 Task: Add a new contact named 'Dwight Schrute' in Outlook.
Action: Mouse moved to (15, 93)
Screenshot: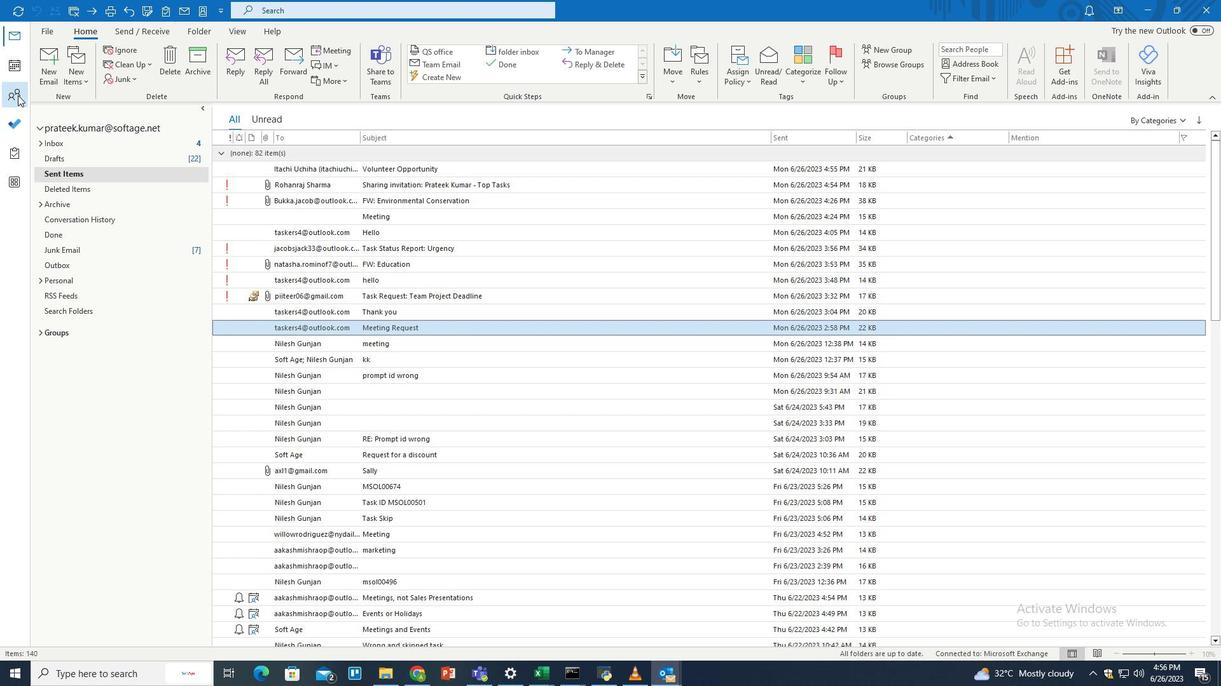 
Action: Mouse pressed left at (15, 93)
Screenshot: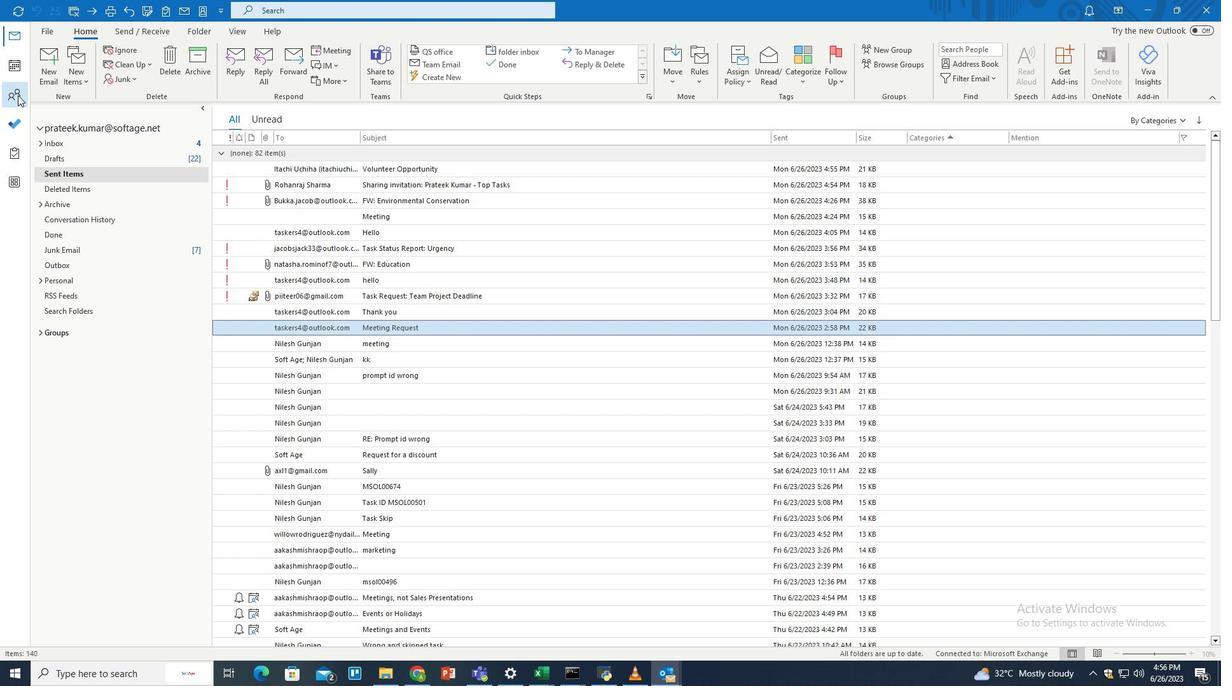 
Action: Mouse moved to (50, 66)
Screenshot: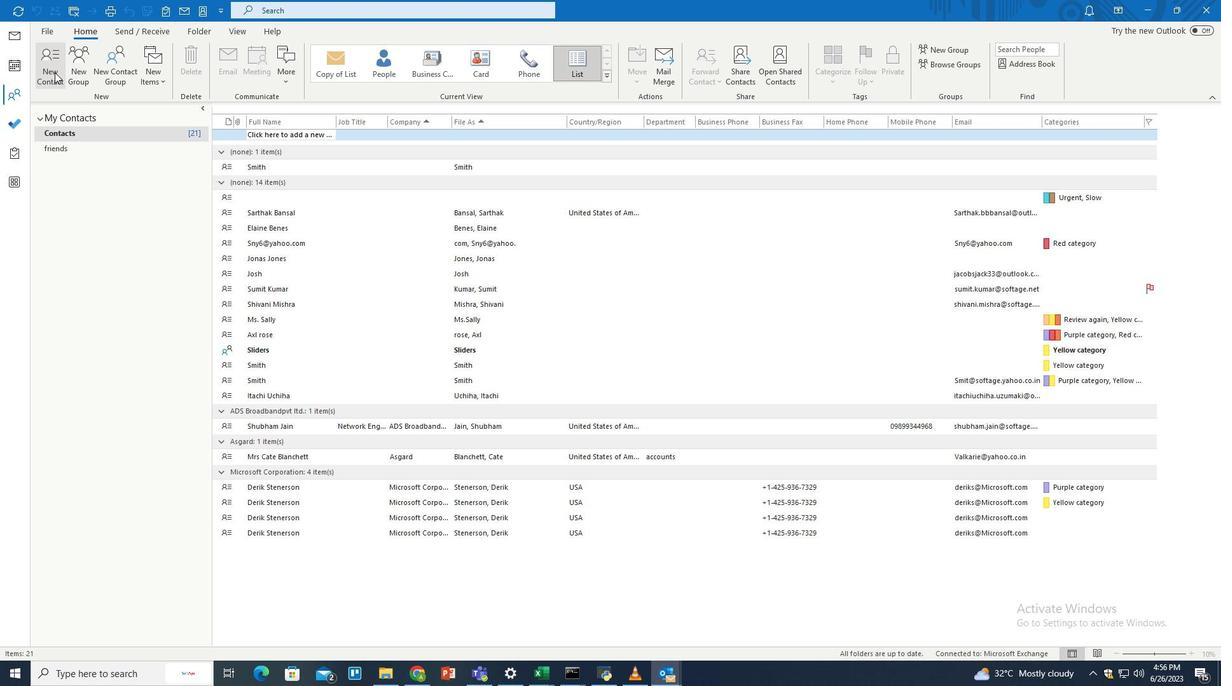 
Action: Mouse pressed left at (50, 66)
Screenshot: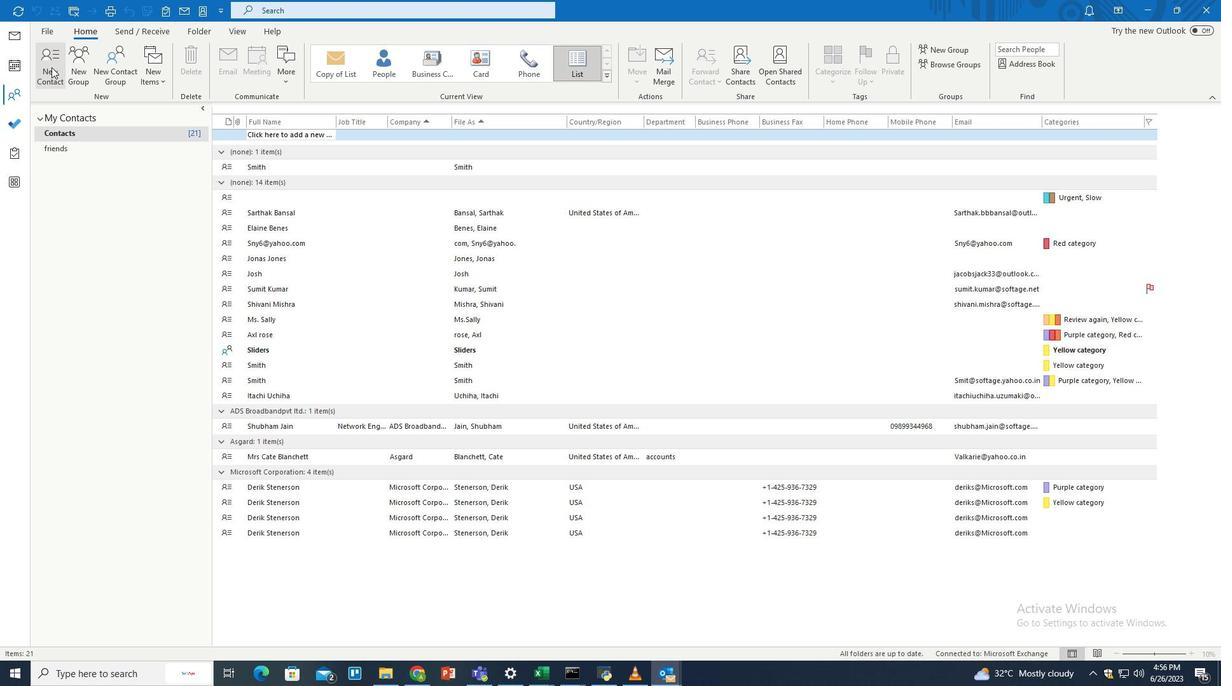 
Action: Mouse moved to (877, 25)
Screenshot: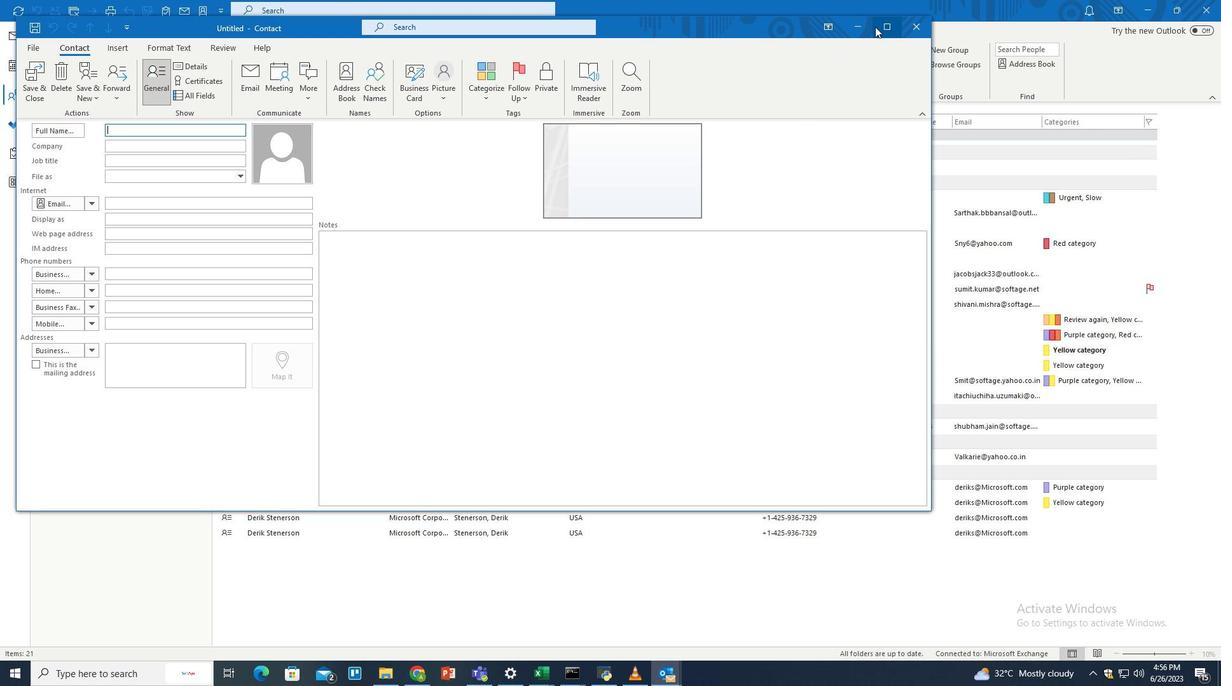 
Action: Mouse pressed left at (877, 25)
Screenshot: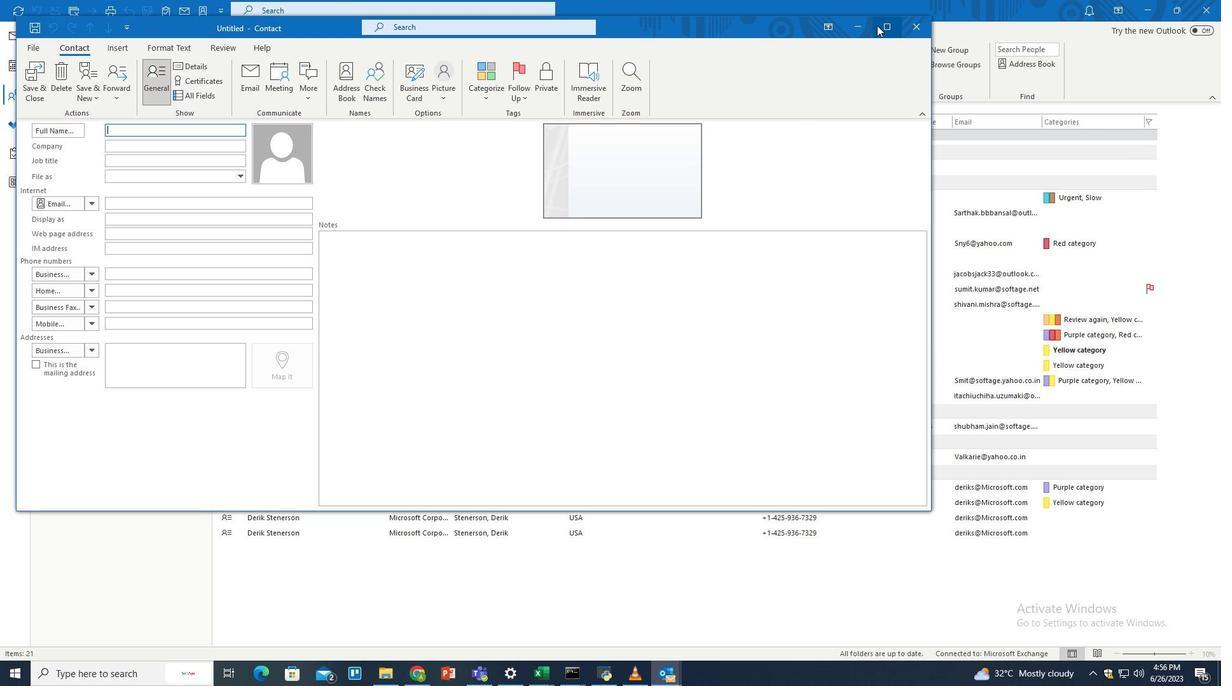 
Action: Mouse moved to (111, 113)
Screenshot: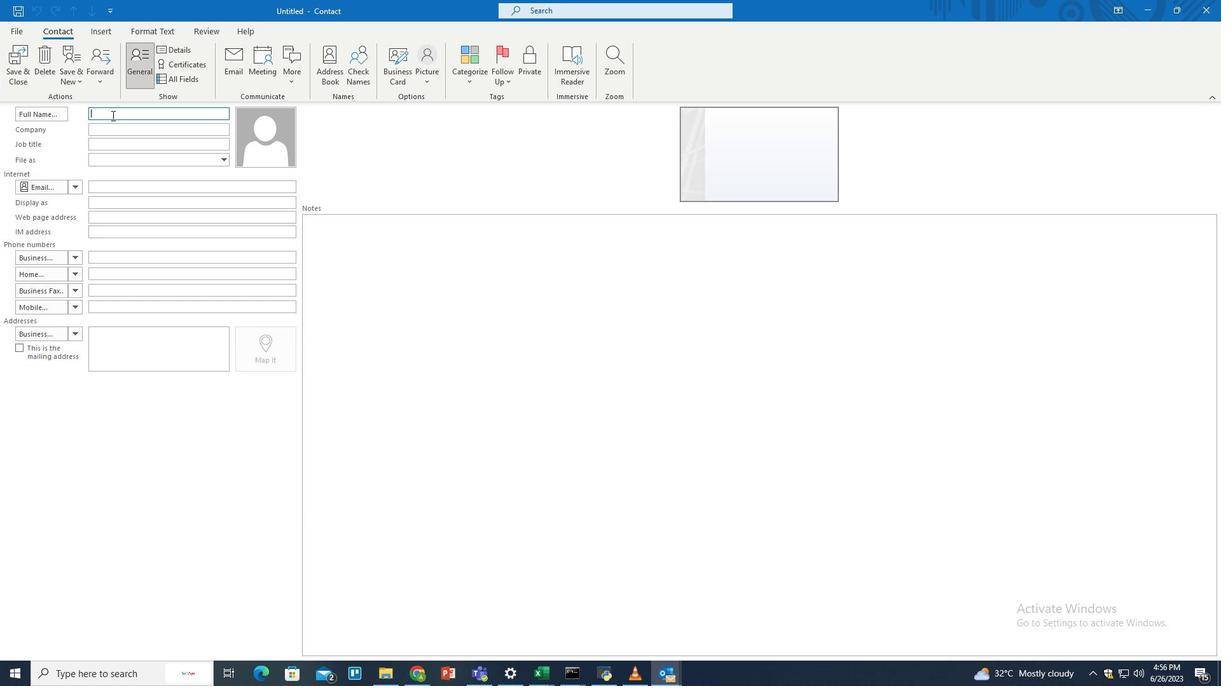 
Action: Mouse pressed left at (111, 113)
Screenshot: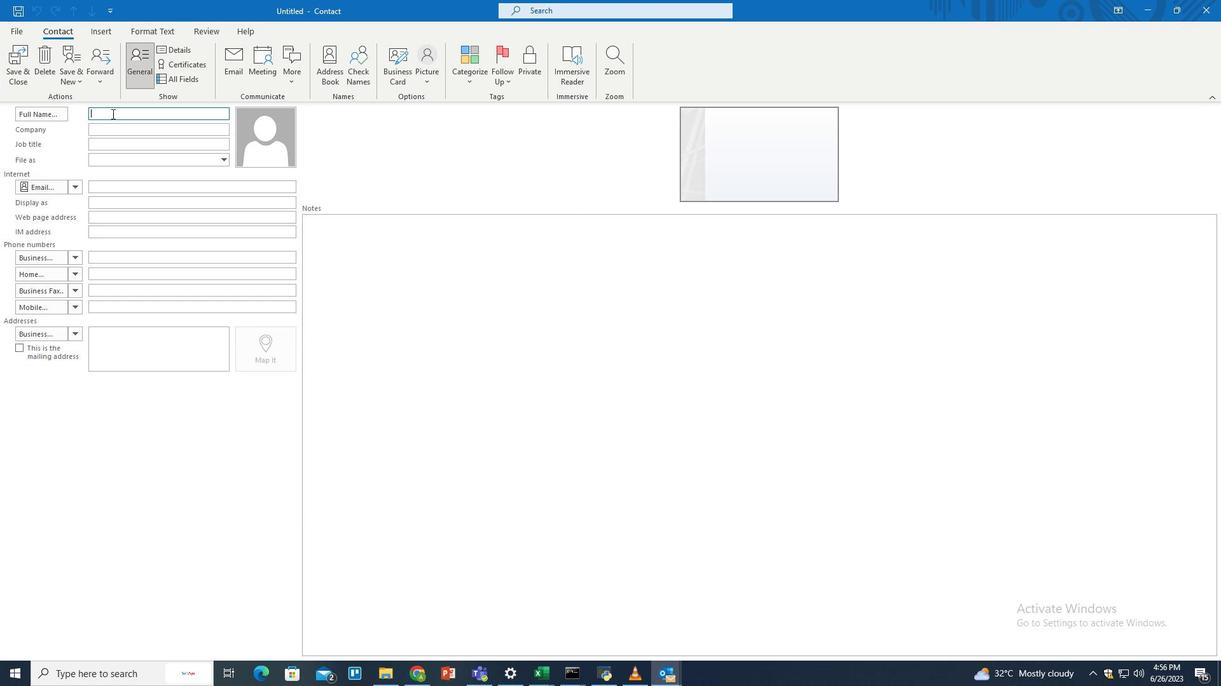
Action: Key pressed <Key.shift>Dwight<Key.space><Key.shift>Schrute
Screenshot: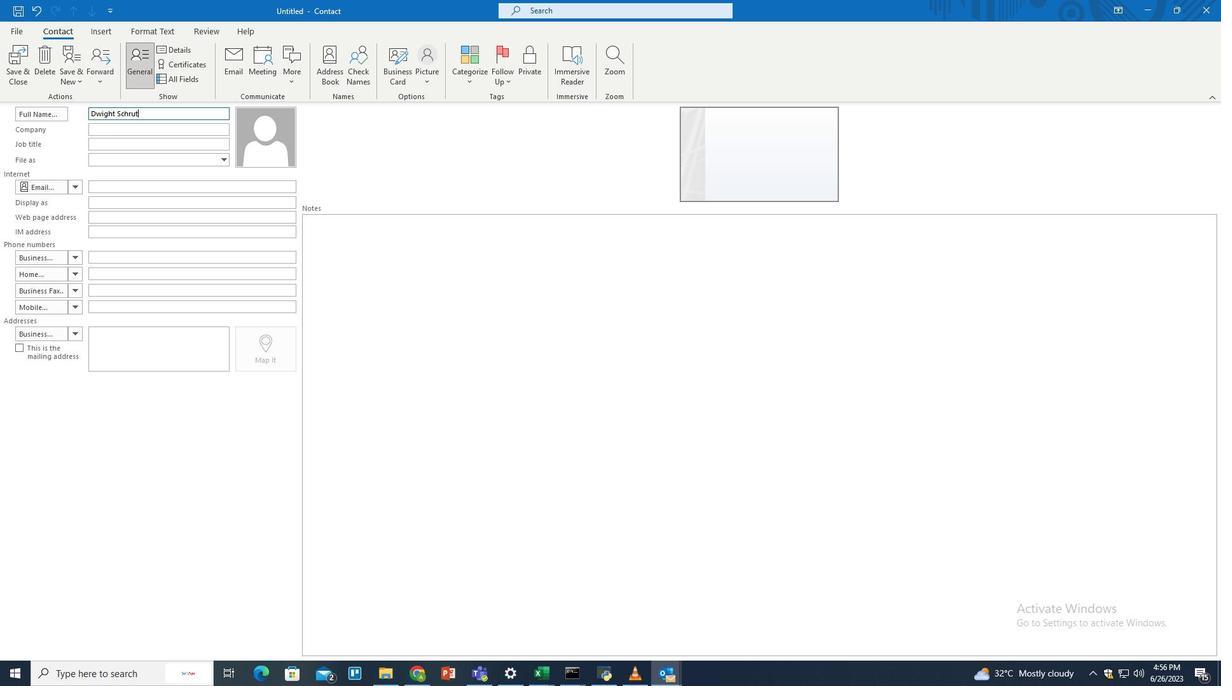 
Action: Mouse moved to (15, 63)
Screenshot: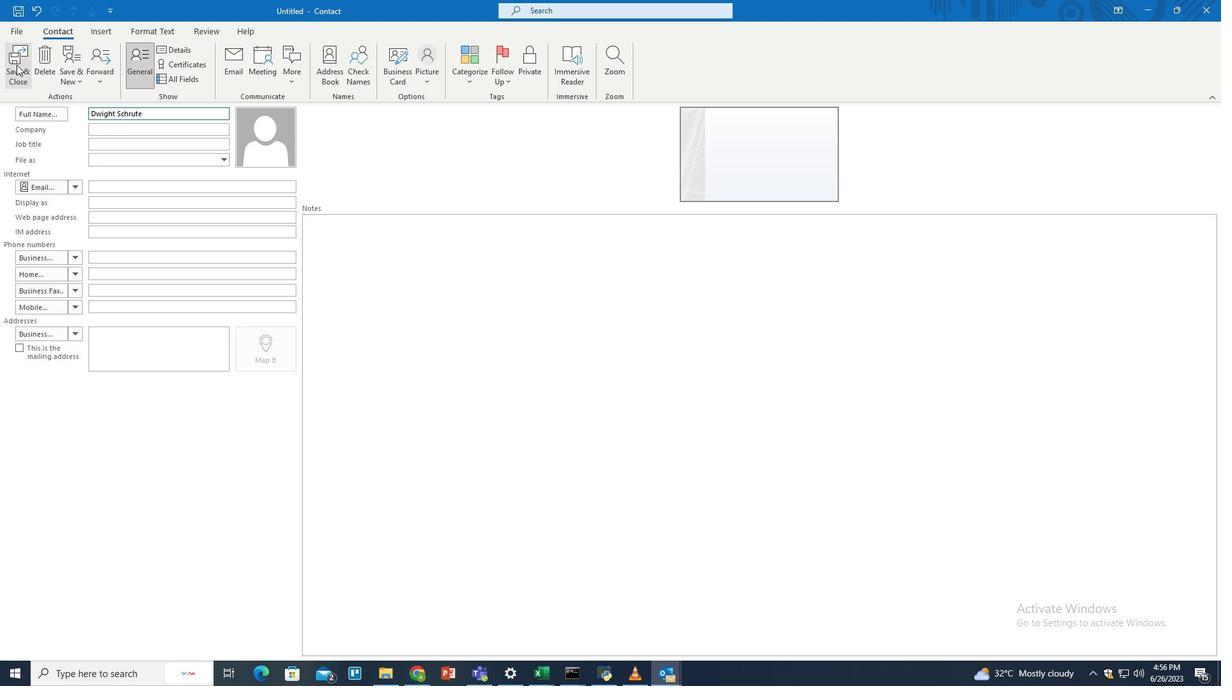 
Action: Mouse pressed left at (15, 63)
Screenshot: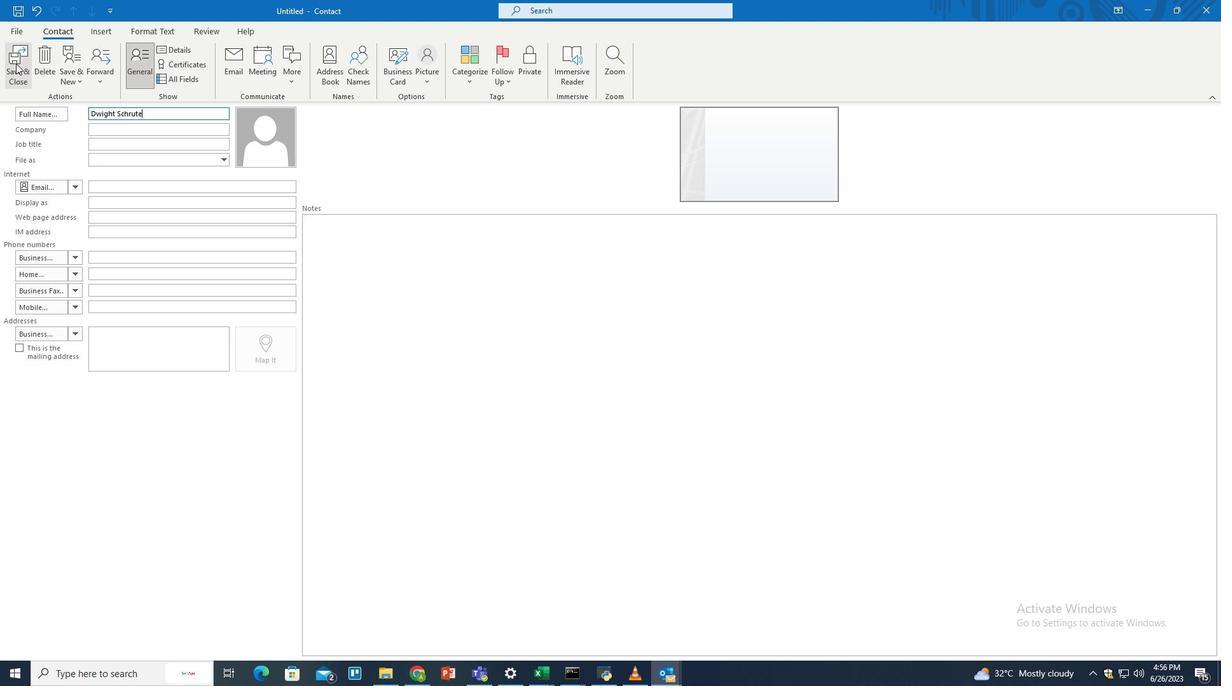 
Action: Mouse moved to (375, 359)
Screenshot: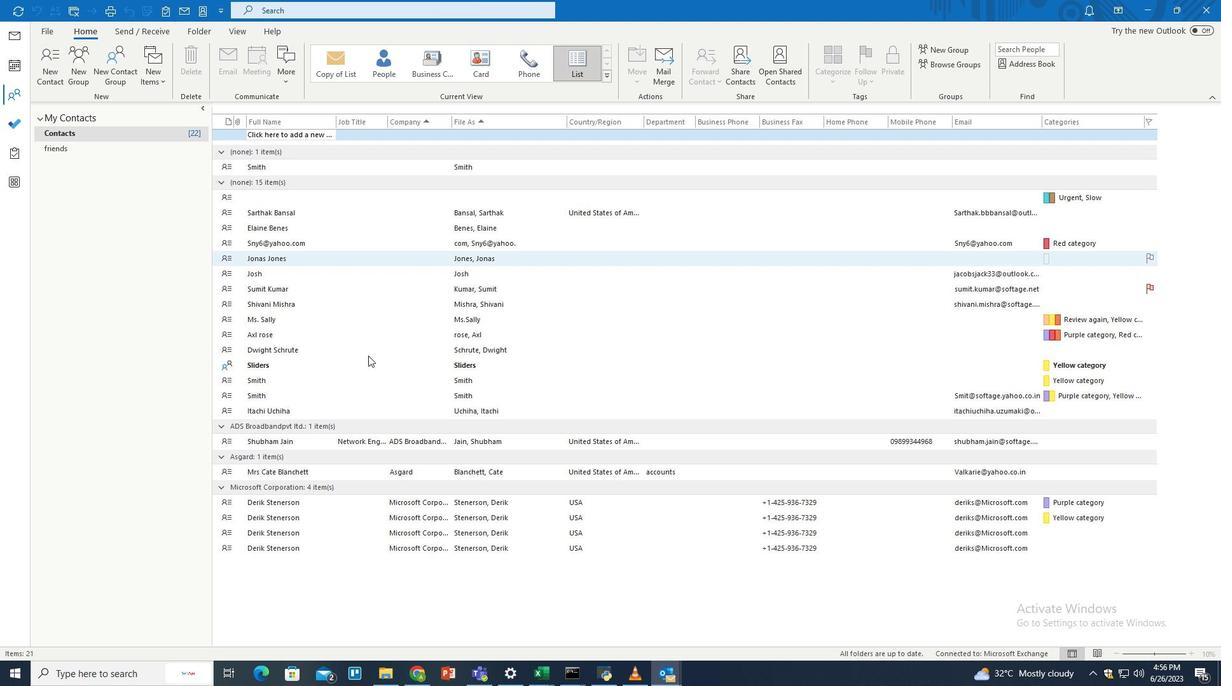 
